 Task: Add Purple Label titled Label0049 to Card Card0049 in Board Board0043 in Workspace Development in Trello
Action: Mouse moved to (550, 28)
Screenshot: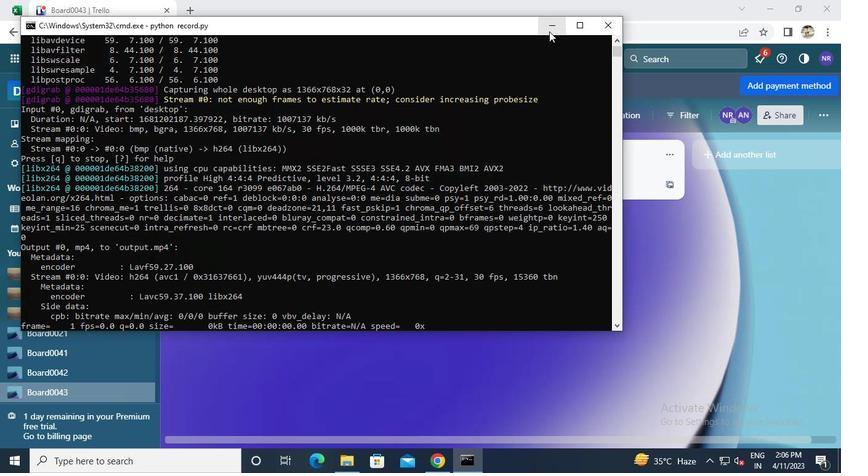 
Action: Mouse pressed left at (550, 28)
Screenshot: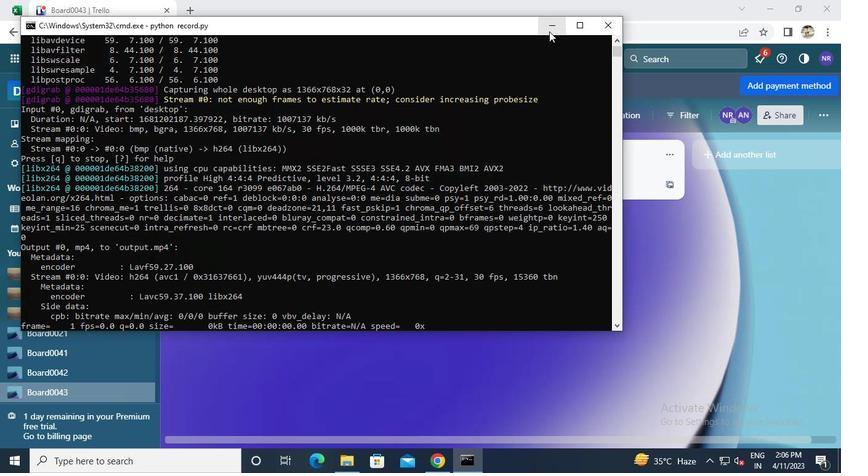 
Action: Mouse moved to (317, 181)
Screenshot: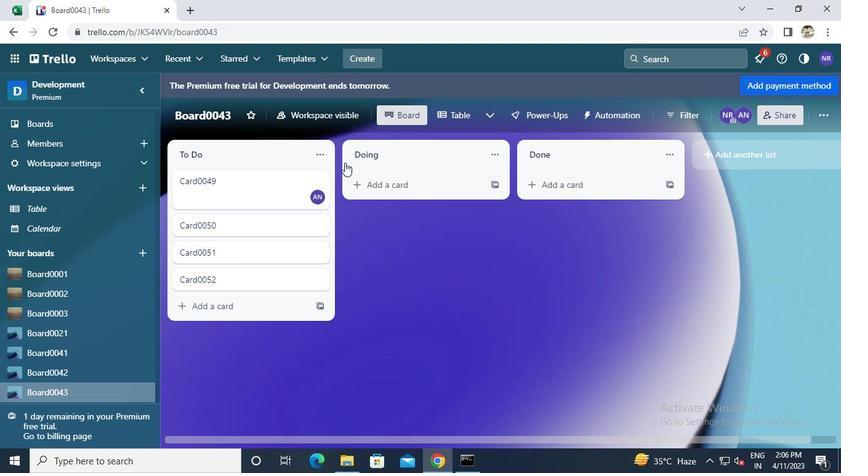 
Action: Mouse pressed left at (317, 181)
Screenshot: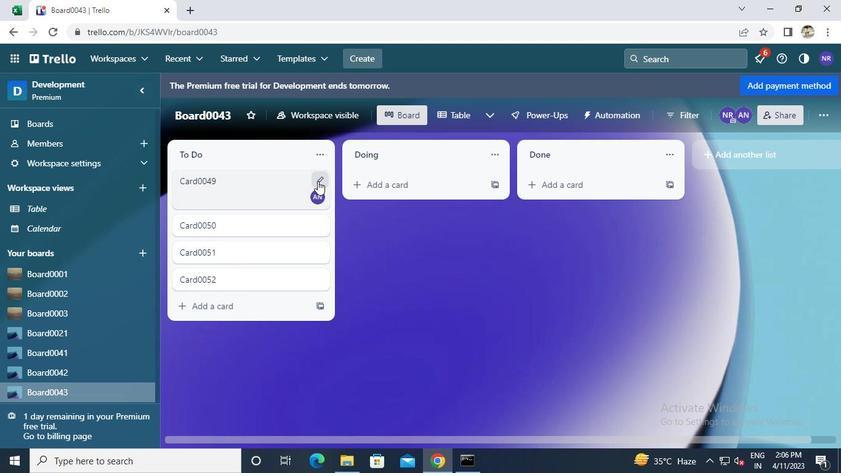 
Action: Mouse moved to (347, 198)
Screenshot: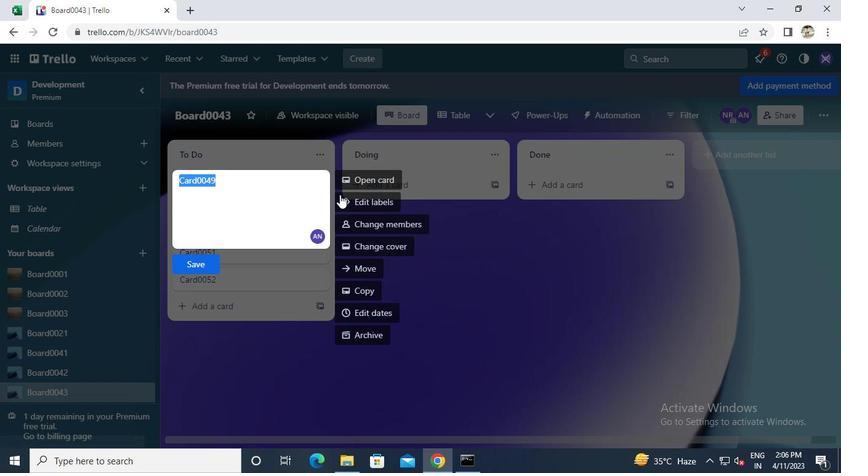 
Action: Mouse pressed left at (347, 198)
Screenshot: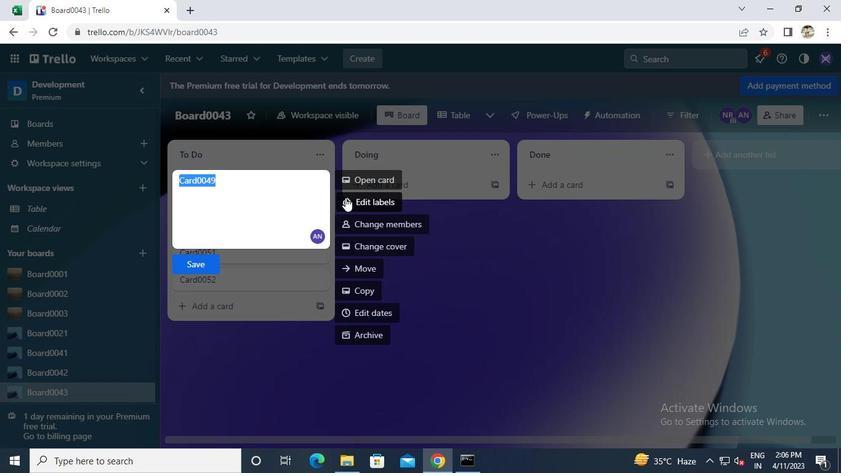 
Action: Mouse moved to (408, 307)
Screenshot: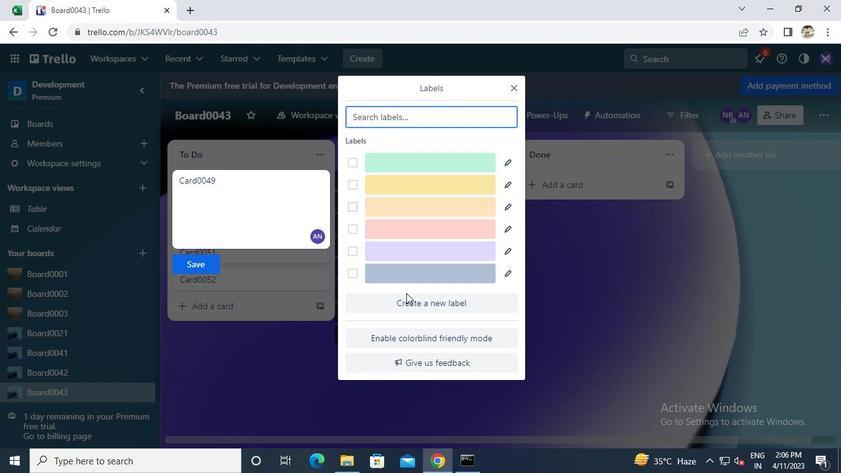 
Action: Mouse pressed left at (408, 307)
Screenshot: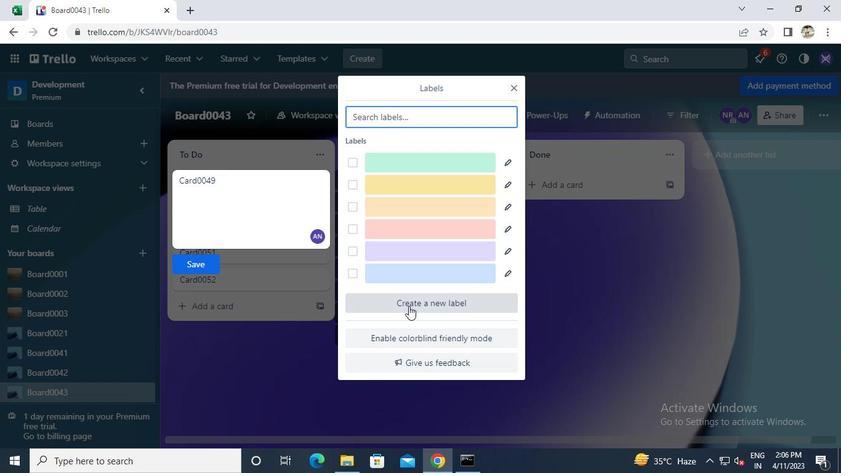 
Action: Mouse moved to (490, 271)
Screenshot: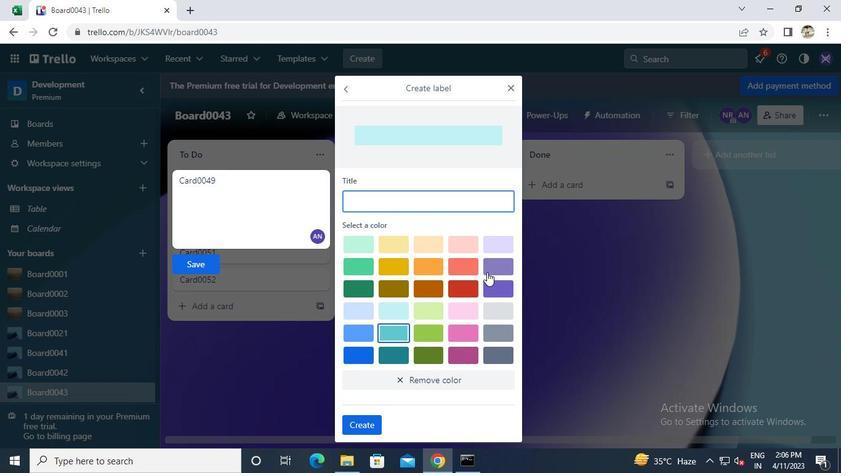 
Action: Mouse pressed left at (490, 271)
Screenshot: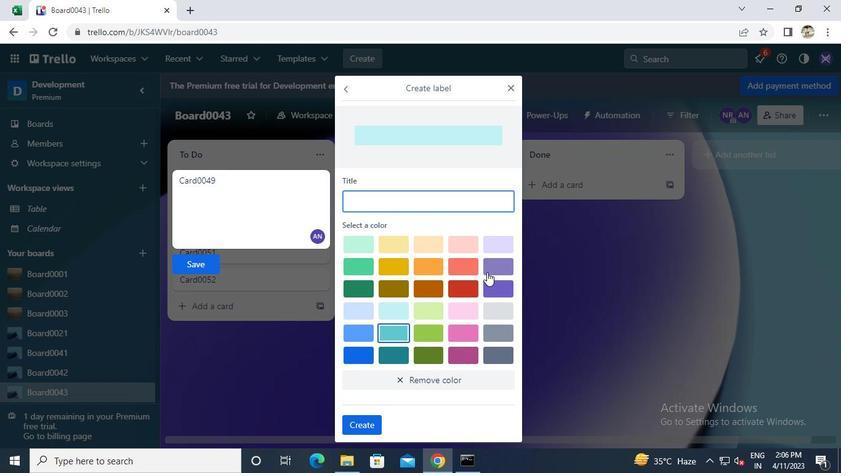 
Action: Mouse moved to (437, 194)
Screenshot: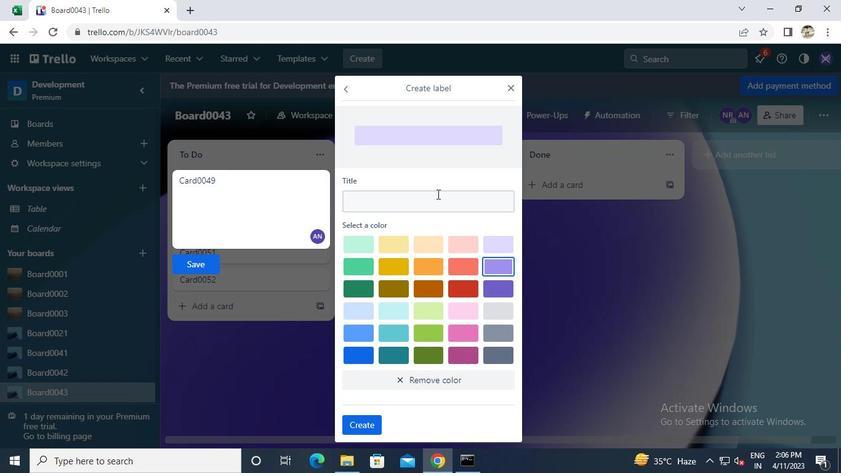 
Action: Mouse pressed left at (437, 194)
Screenshot: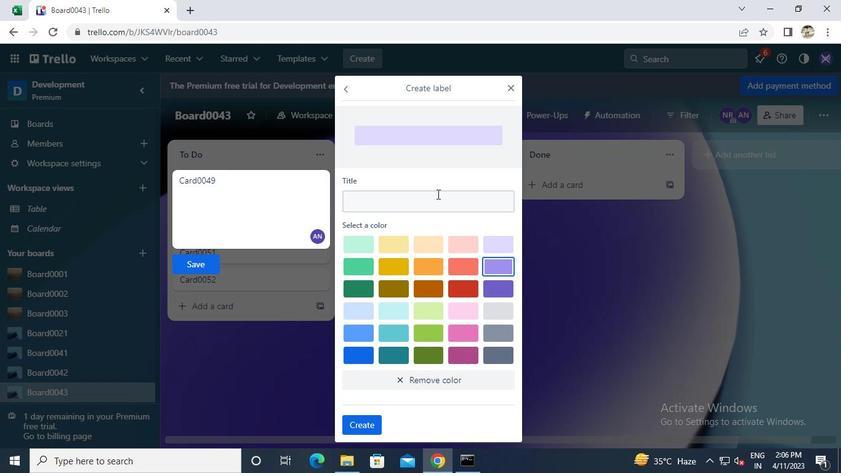 
Action: Keyboard l
Screenshot: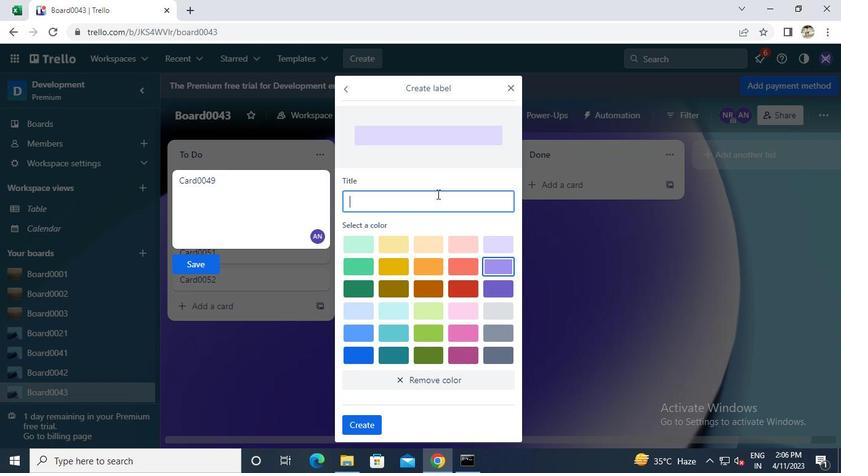 
Action: Keyboard Key.caps_lock
Screenshot: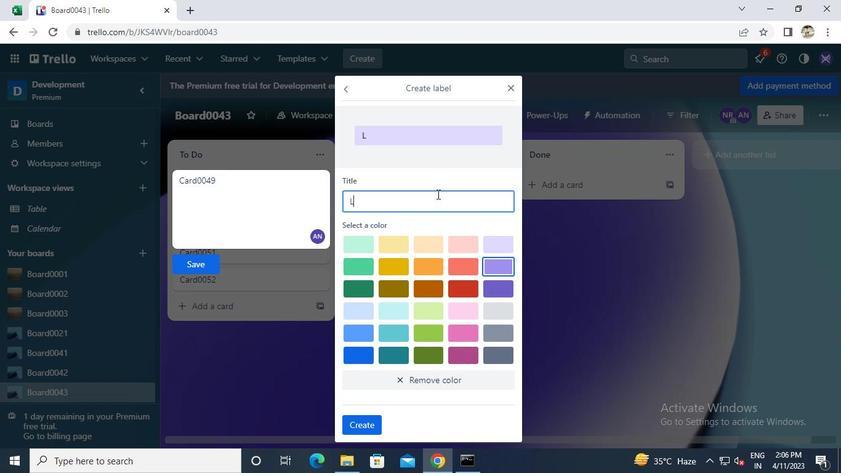 
Action: Keyboard a
Screenshot: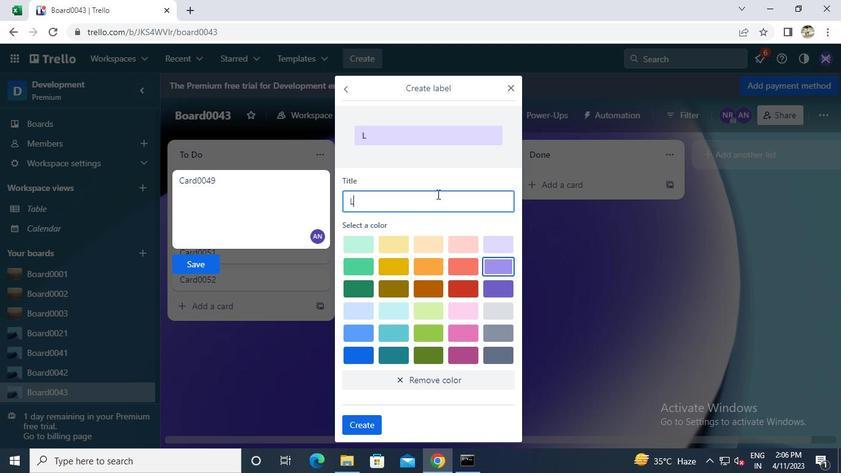 
Action: Keyboard b
Screenshot: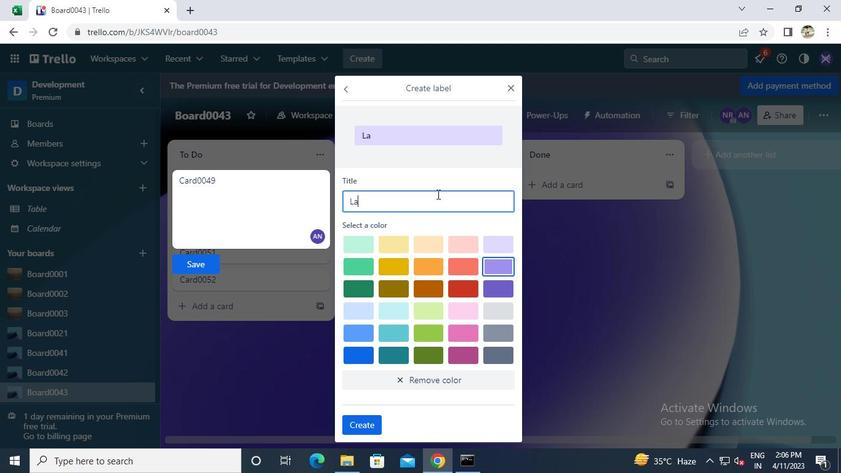 
Action: Keyboard e
Screenshot: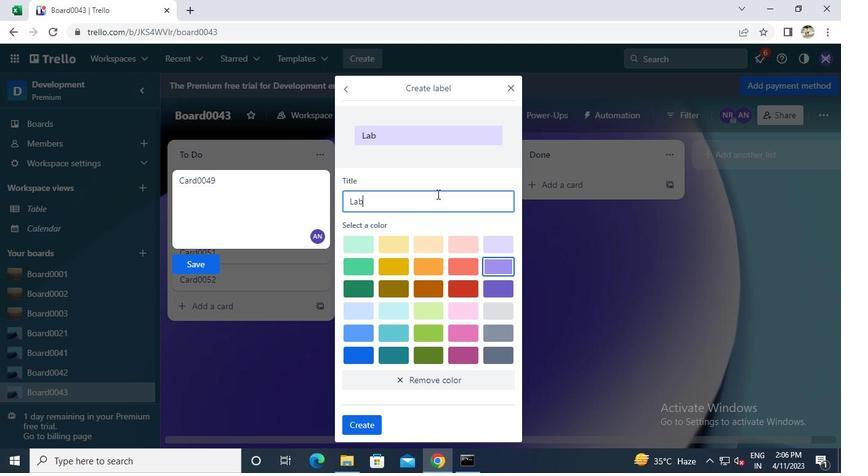 
Action: Keyboard l
Screenshot: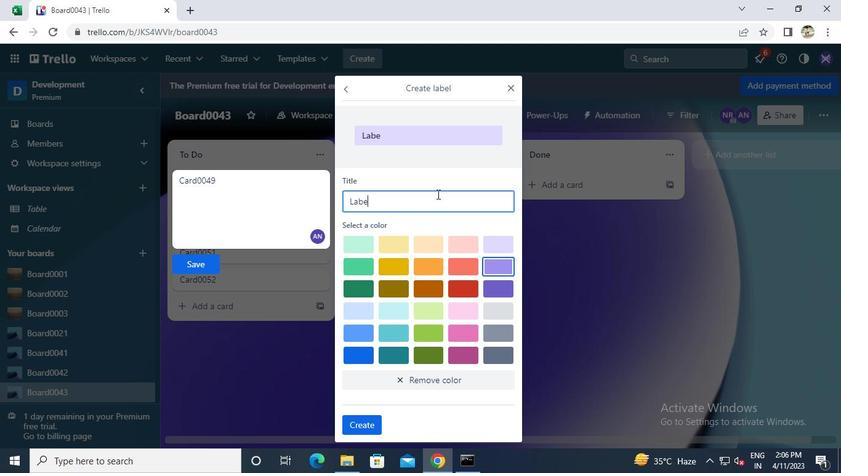 
Action: Keyboard 0
Screenshot: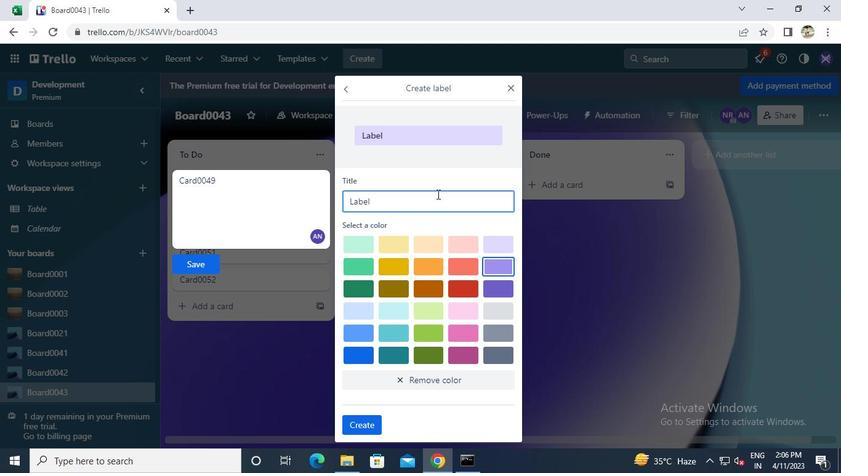 
Action: Keyboard 0
Screenshot: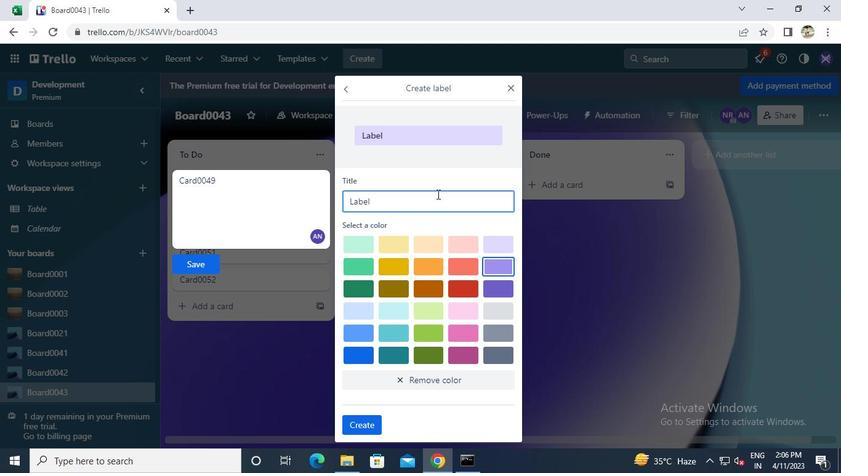 
Action: Keyboard 4
Screenshot: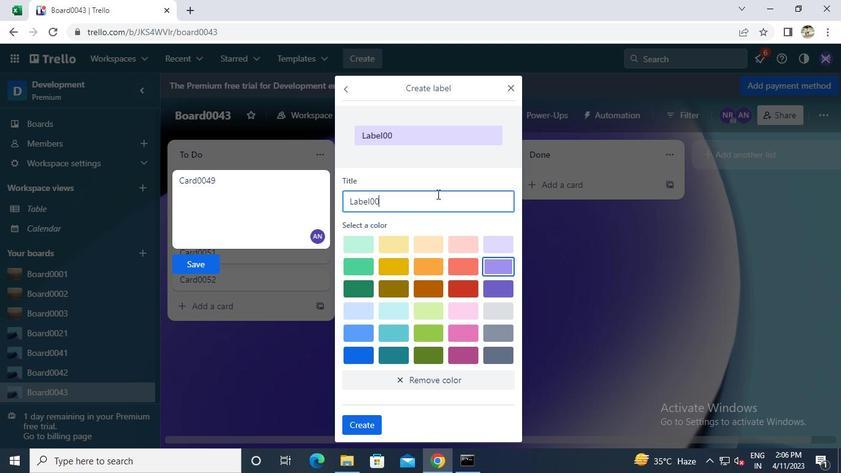 
Action: Keyboard 9
Screenshot: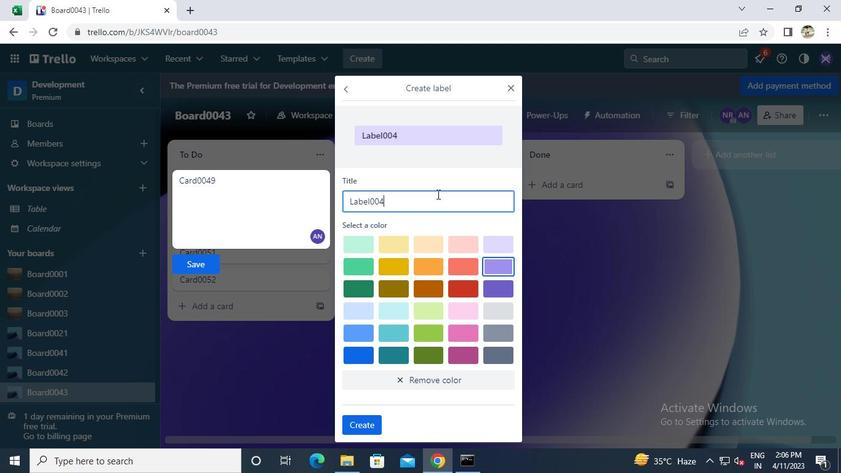 
Action: Mouse moved to (359, 427)
Screenshot: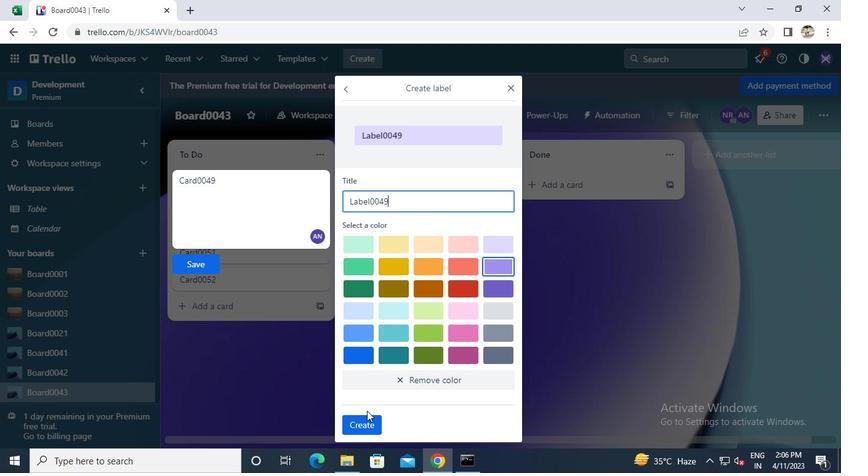
Action: Mouse pressed left at (359, 427)
Screenshot: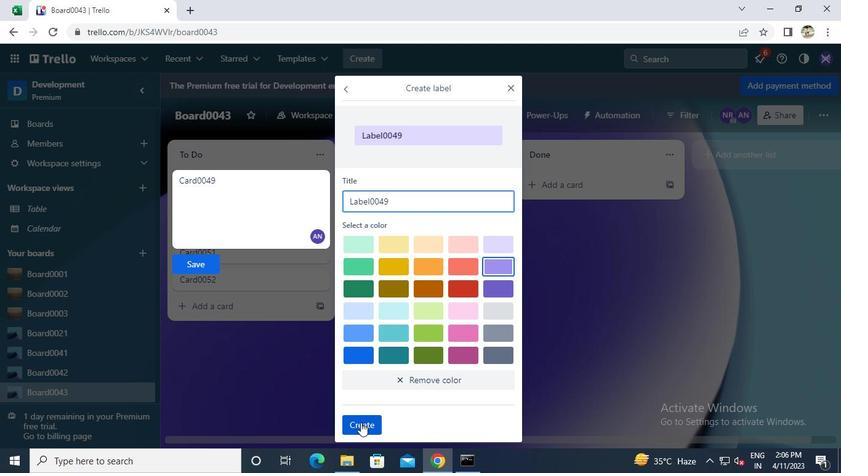 
Action: Mouse moved to (460, 458)
Screenshot: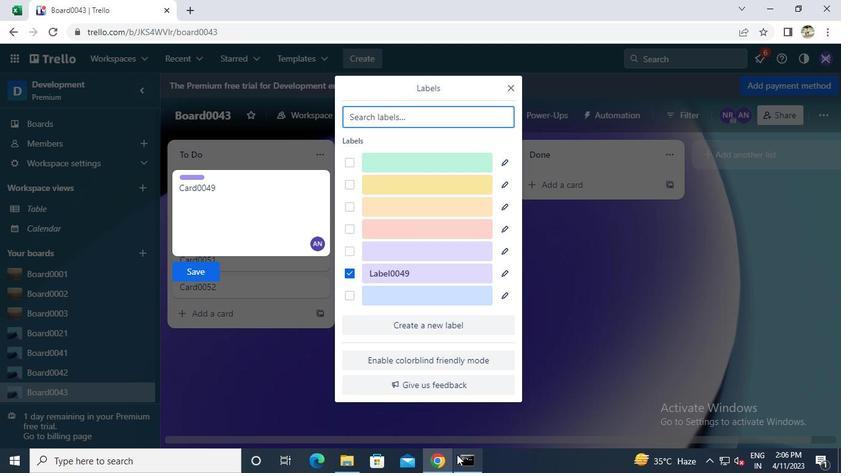 
Action: Mouse pressed left at (460, 458)
Screenshot: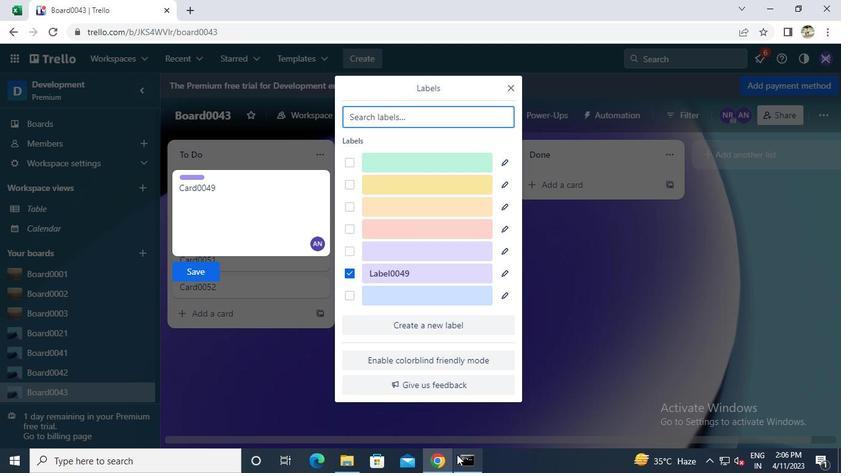 
Action: Mouse moved to (601, 22)
Screenshot: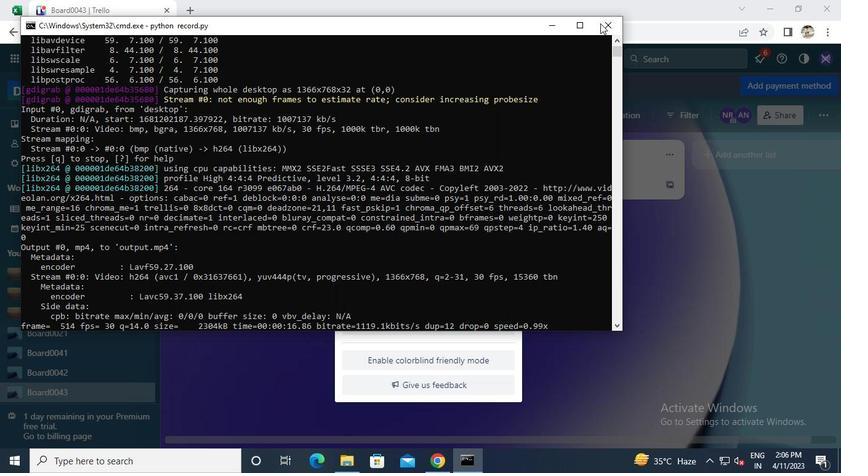 
Action: Mouse pressed left at (601, 22)
Screenshot: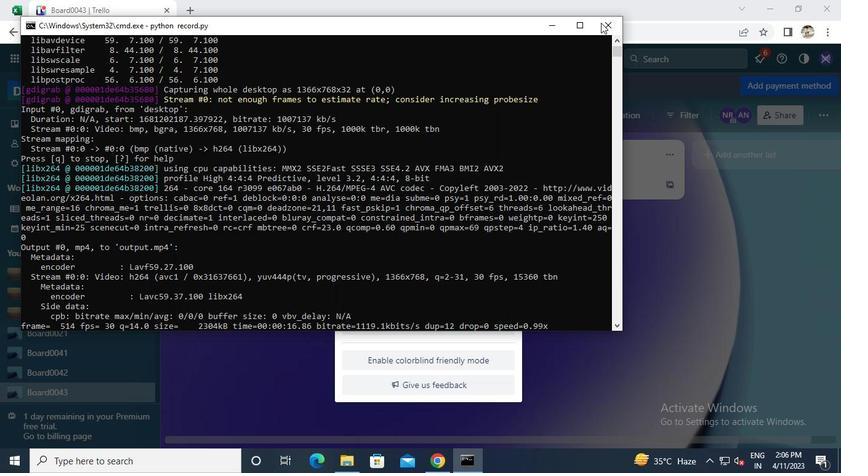 
